 Task: Sort the marketplace by "Most used in past 6 months".
Action: Mouse moved to (152, 116)
Screenshot: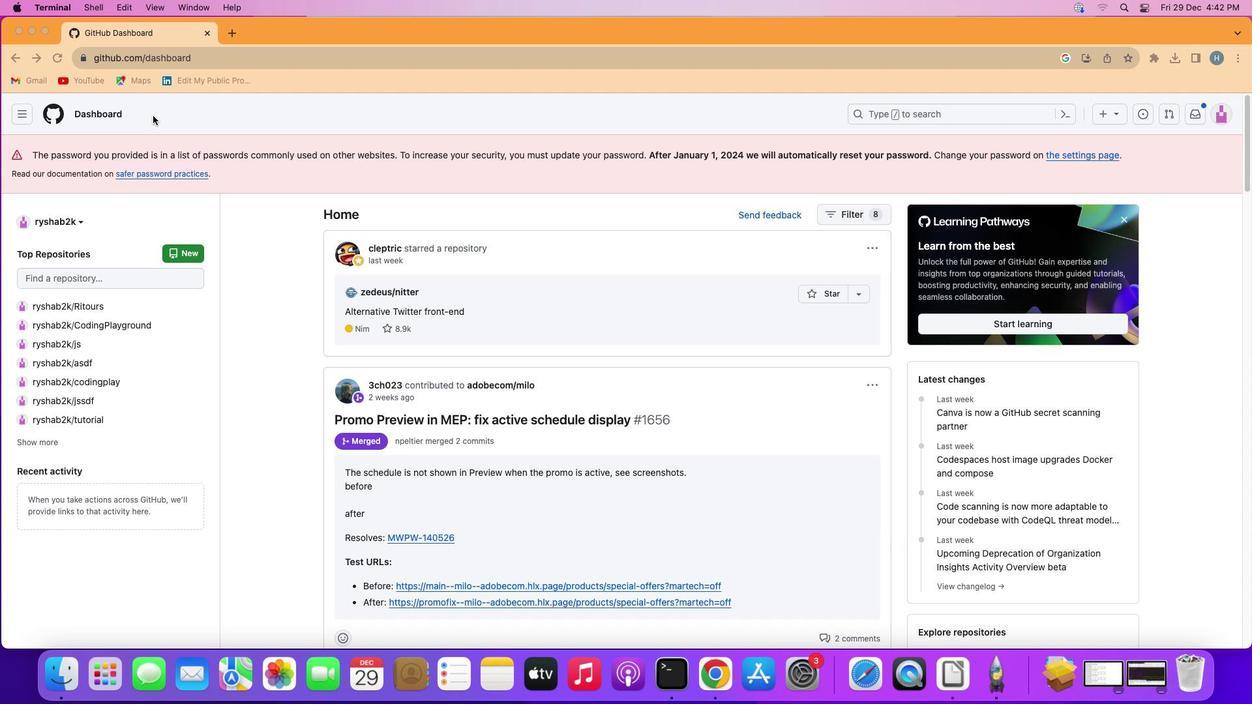 
Action: Mouse pressed left at (152, 116)
Screenshot: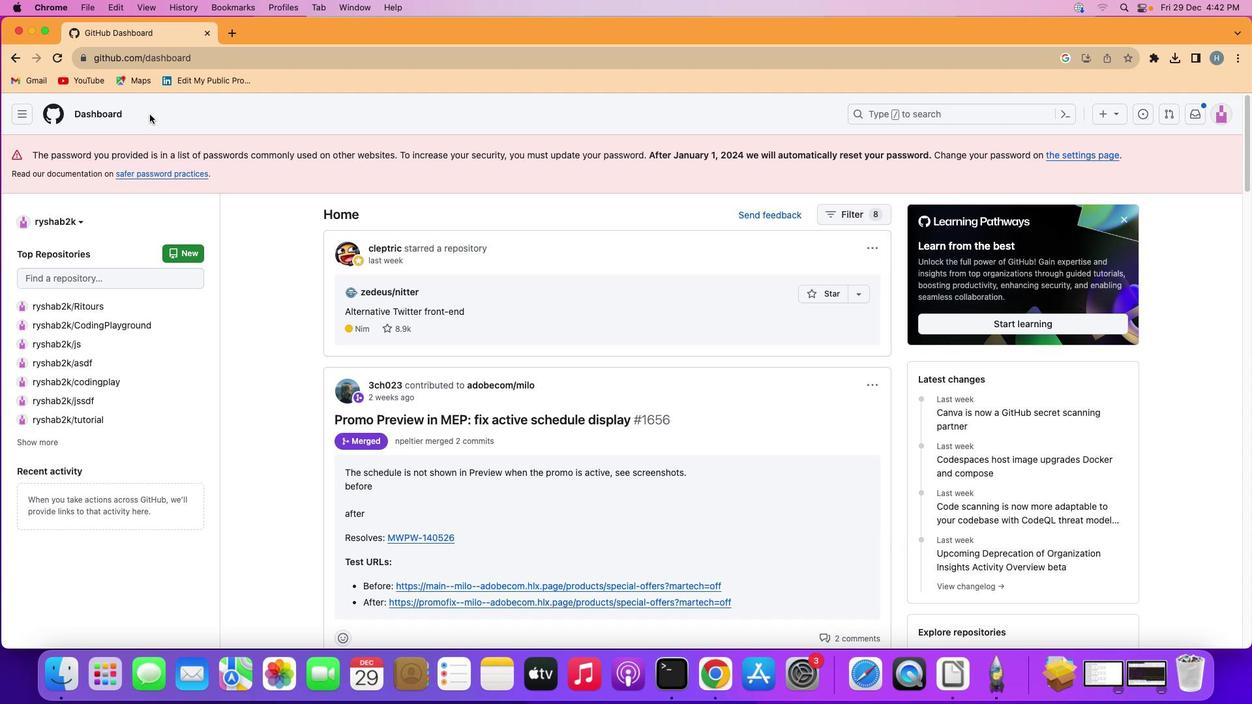 
Action: Mouse moved to (18, 114)
Screenshot: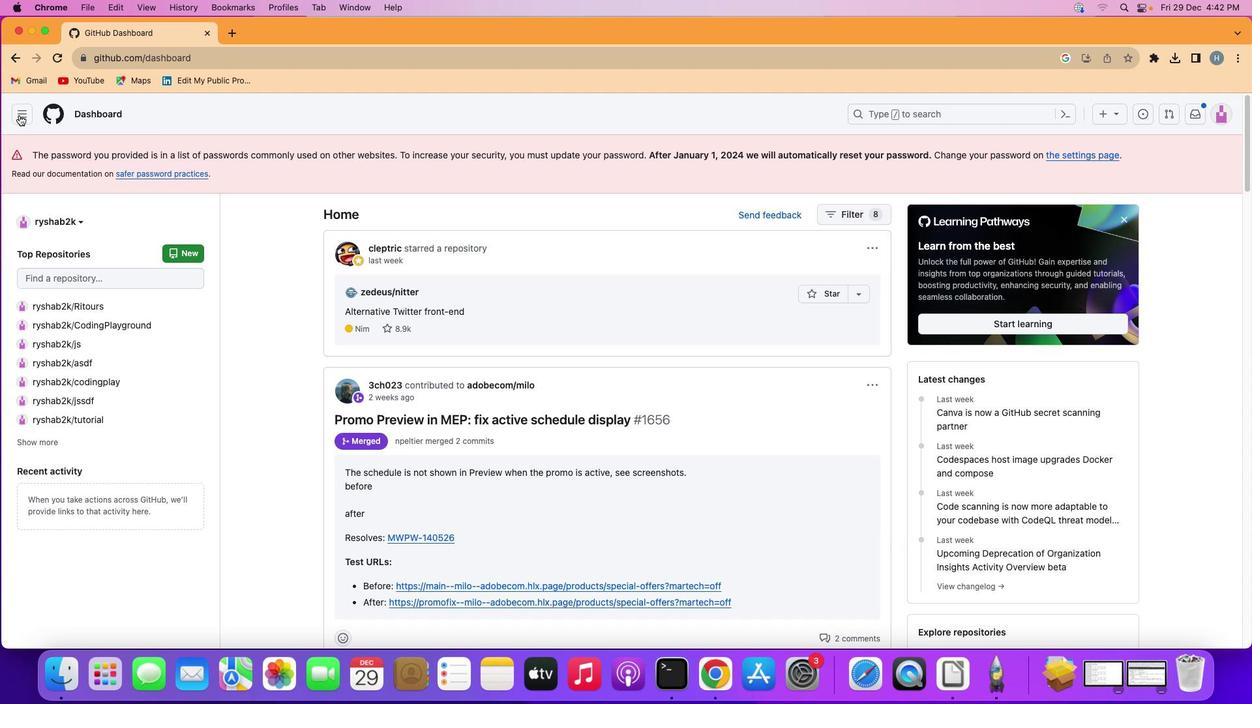 
Action: Mouse pressed left at (18, 114)
Screenshot: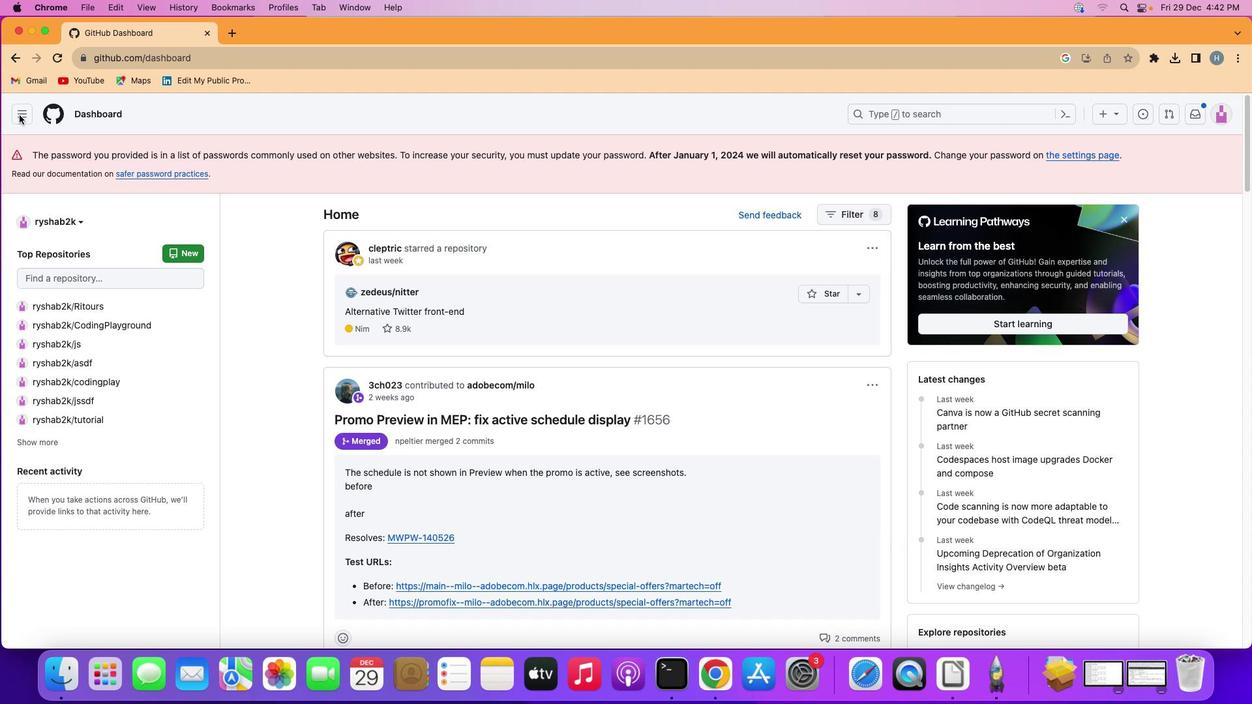 
Action: Mouse moved to (100, 292)
Screenshot: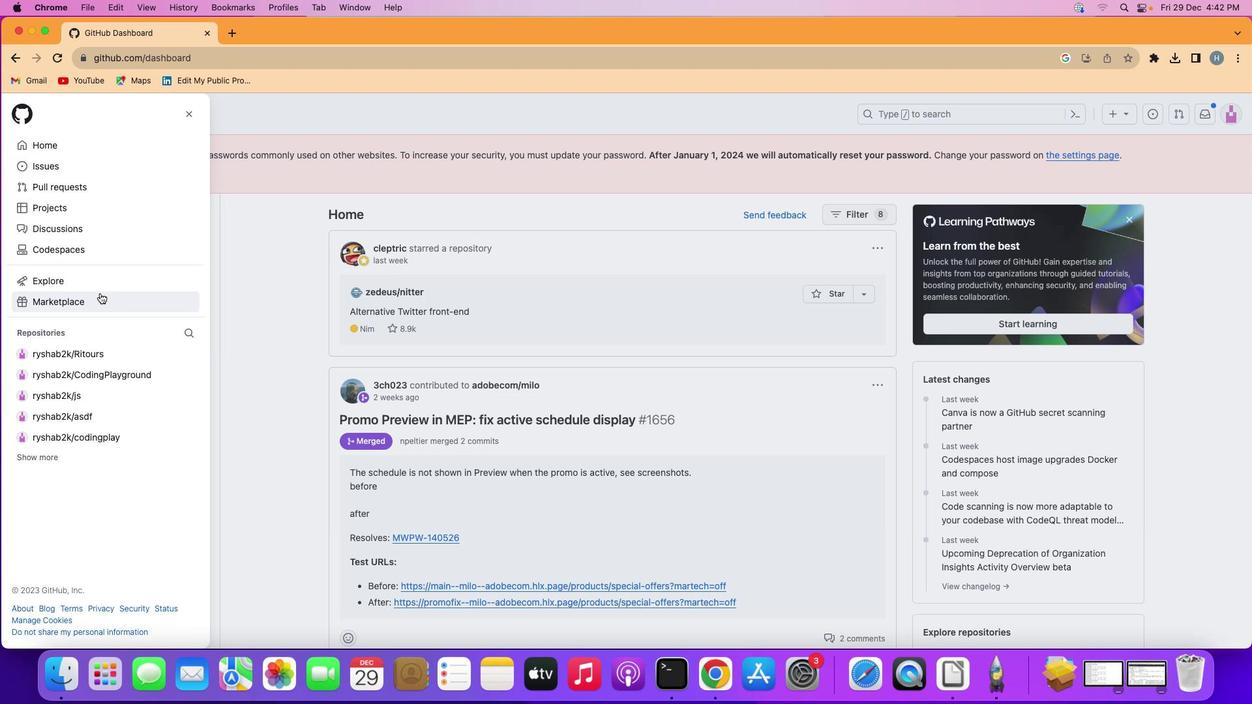 
Action: Mouse pressed left at (100, 292)
Screenshot: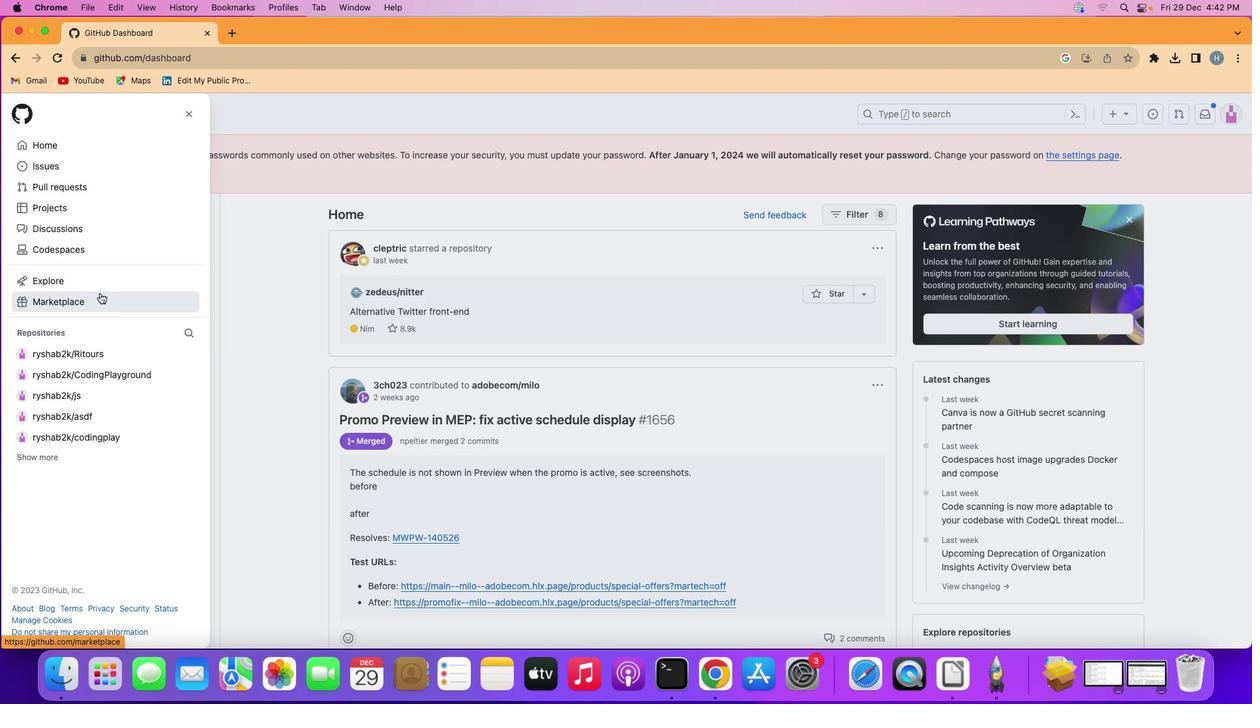 
Action: Mouse moved to (912, 466)
Screenshot: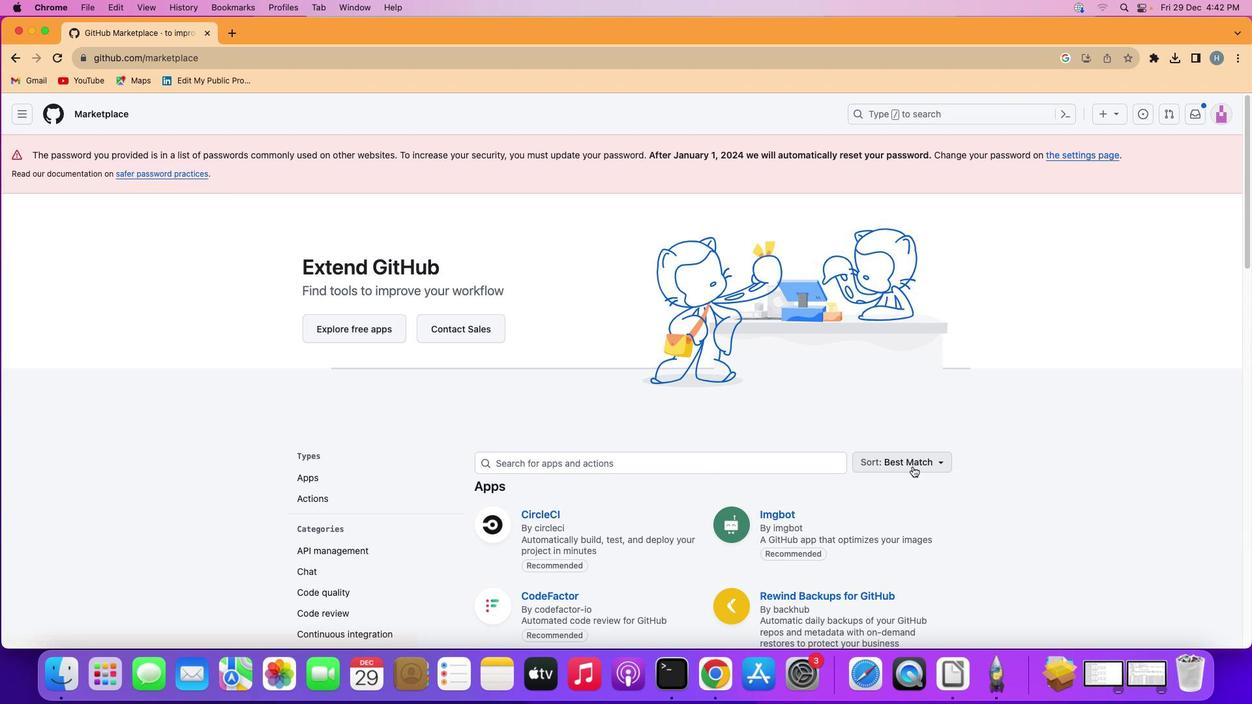 
Action: Mouse pressed left at (912, 466)
Screenshot: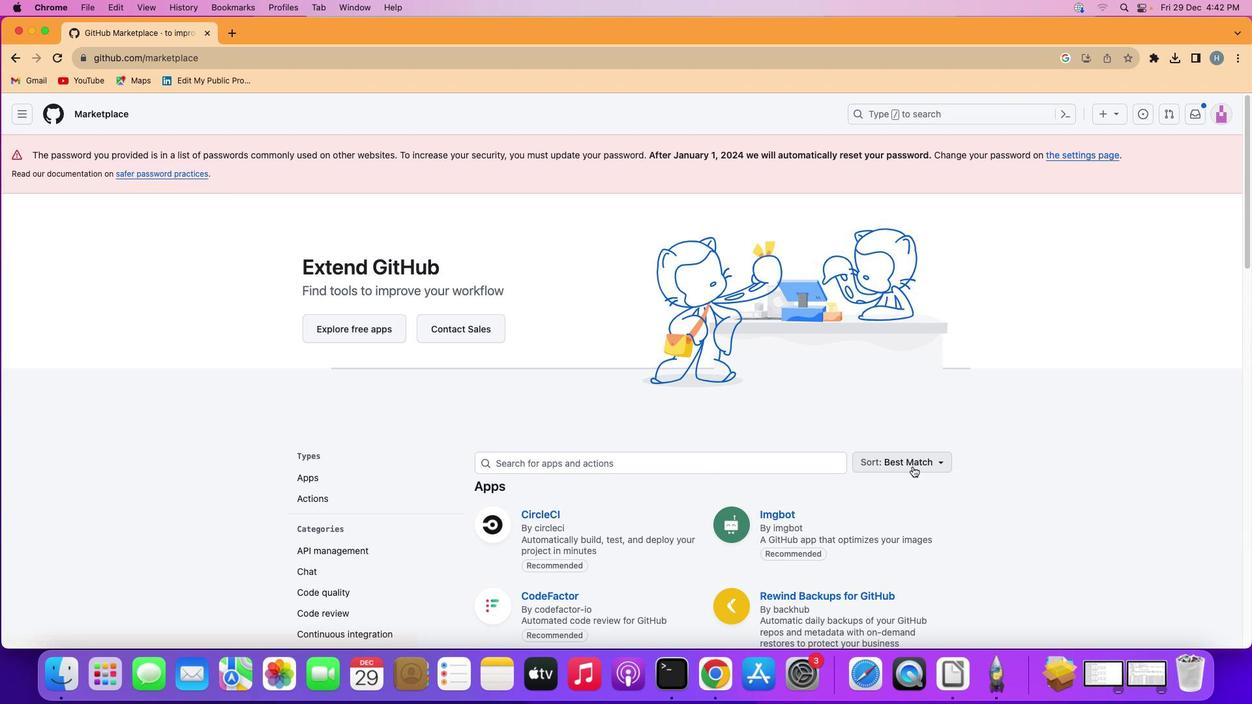 
Action: Mouse moved to (922, 588)
Screenshot: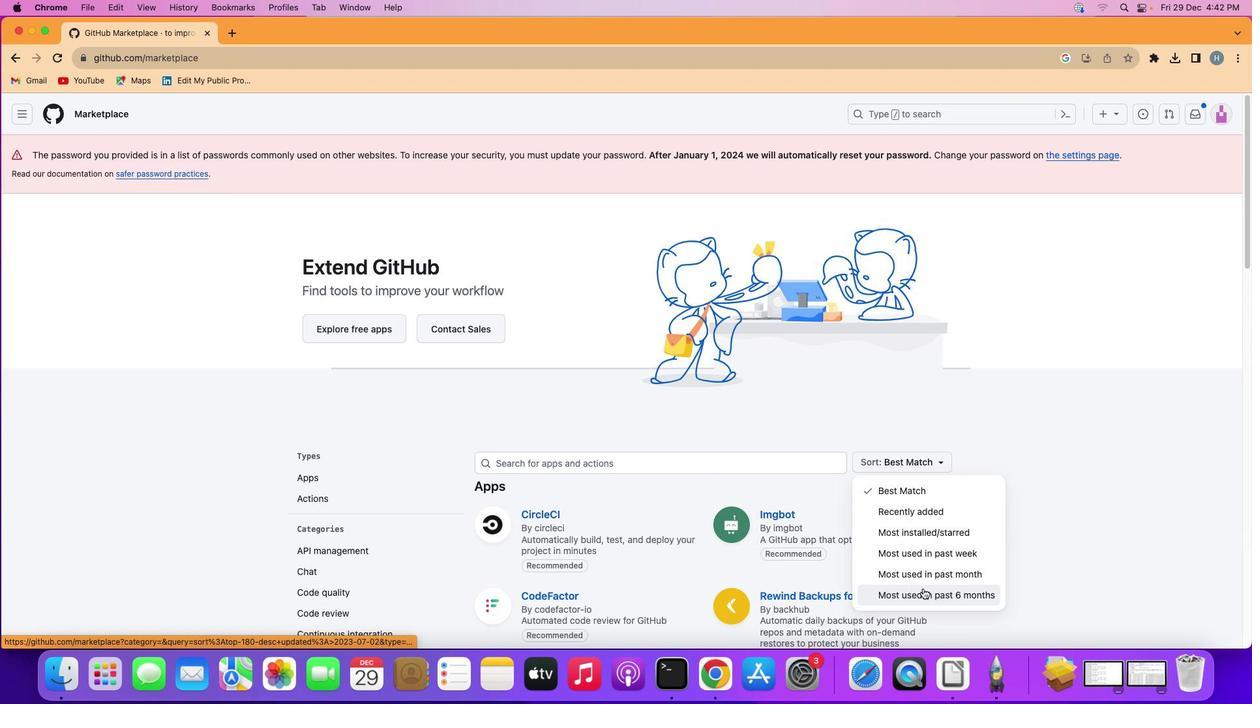 
Action: Mouse pressed left at (922, 588)
Screenshot: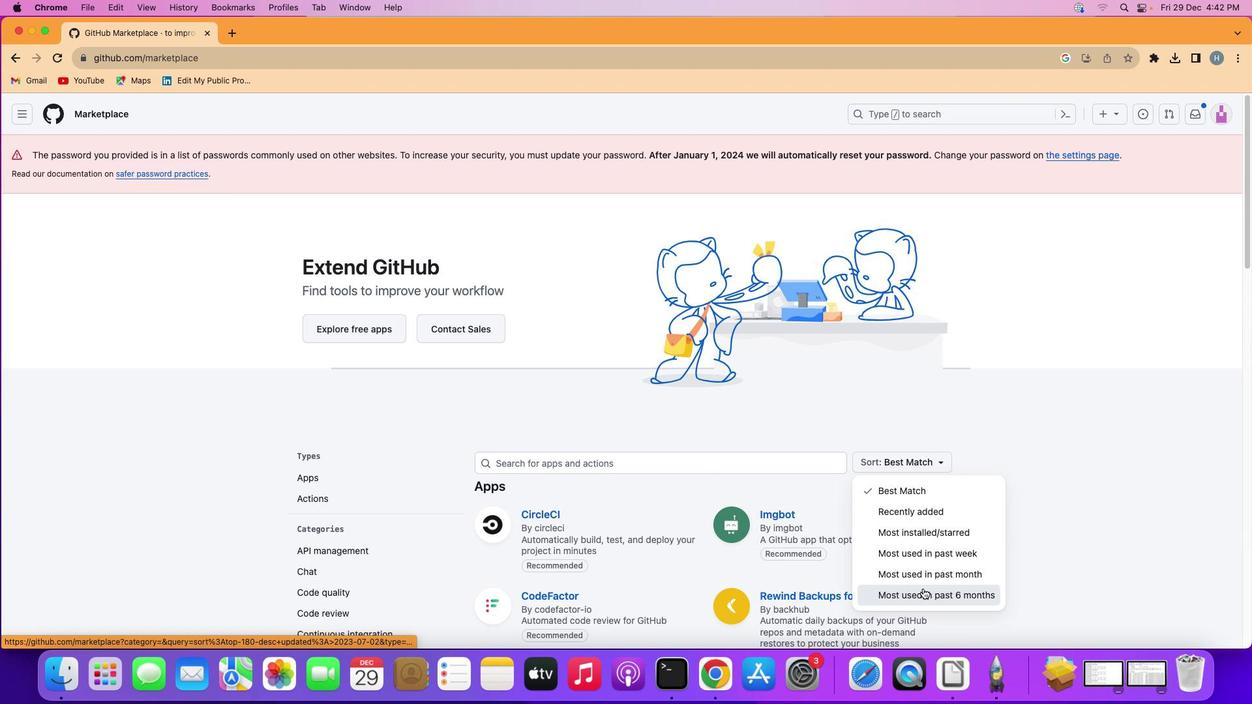
Action: Mouse moved to (957, 367)
Screenshot: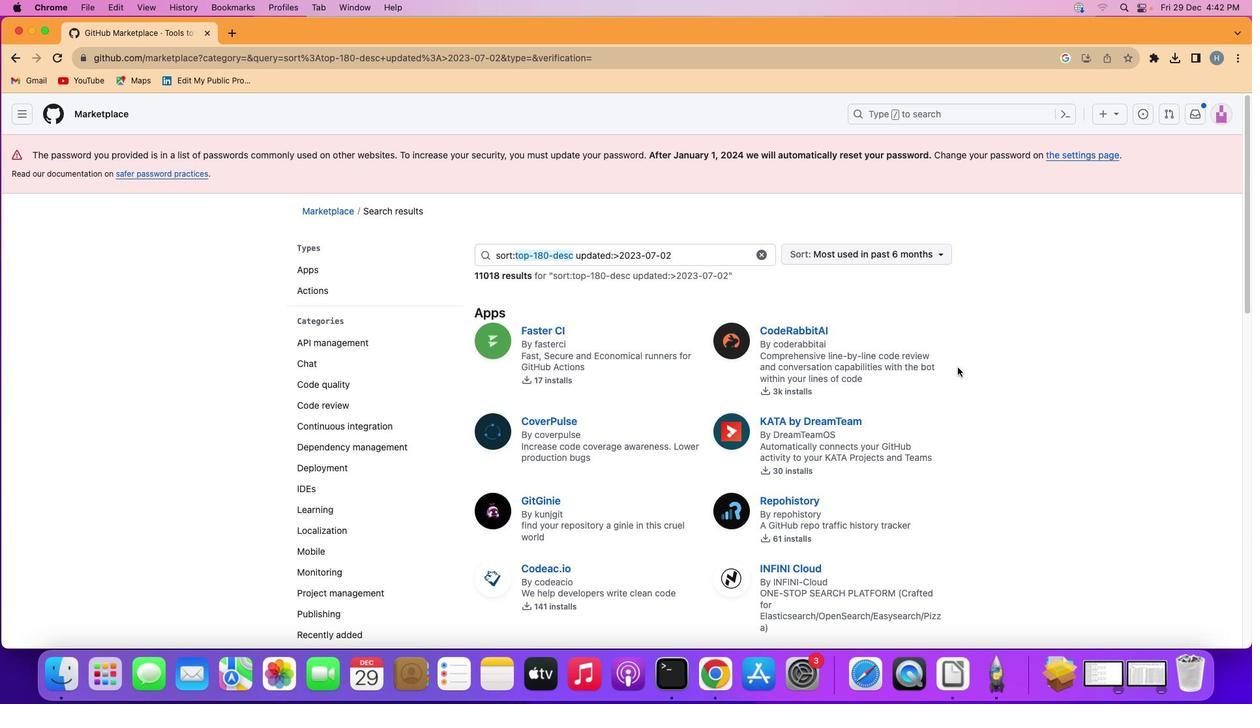 
